 Task: Create New Vendor with Vendor Name: Bank of America, Billing Address Line1: 515 Ketch Harbour Court, Billing Address Line2: Bayonne, Billing Address Line3: NY 10974
Action: Mouse moved to (175, 39)
Screenshot: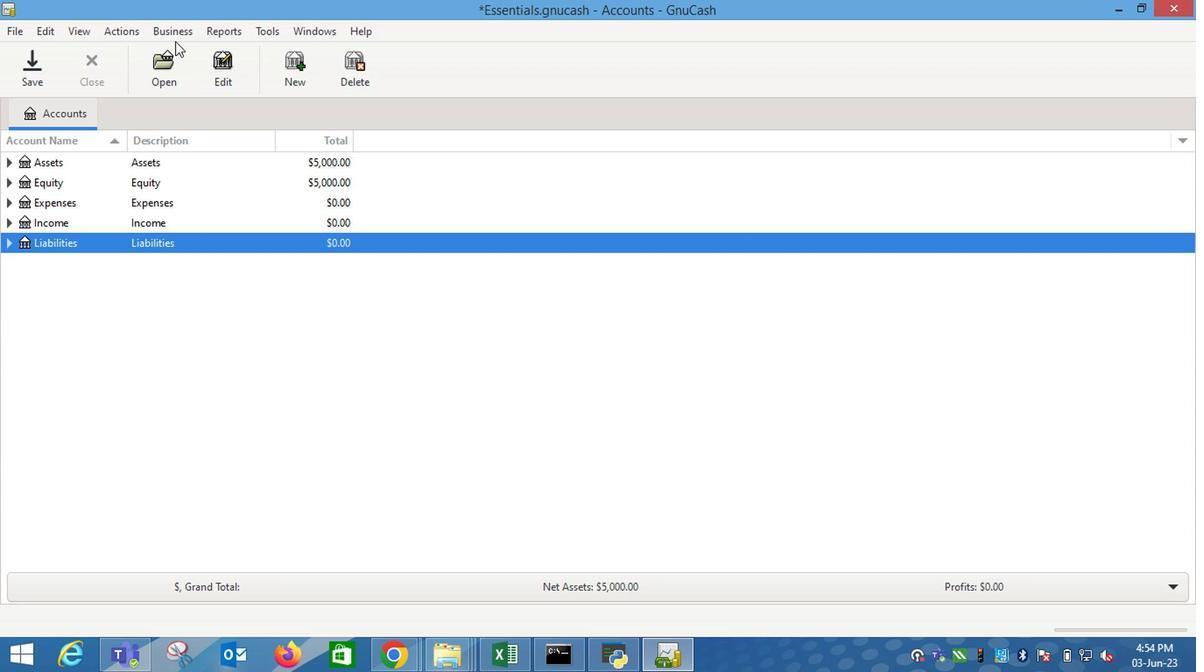 
Action: Mouse pressed left at (175, 39)
Screenshot: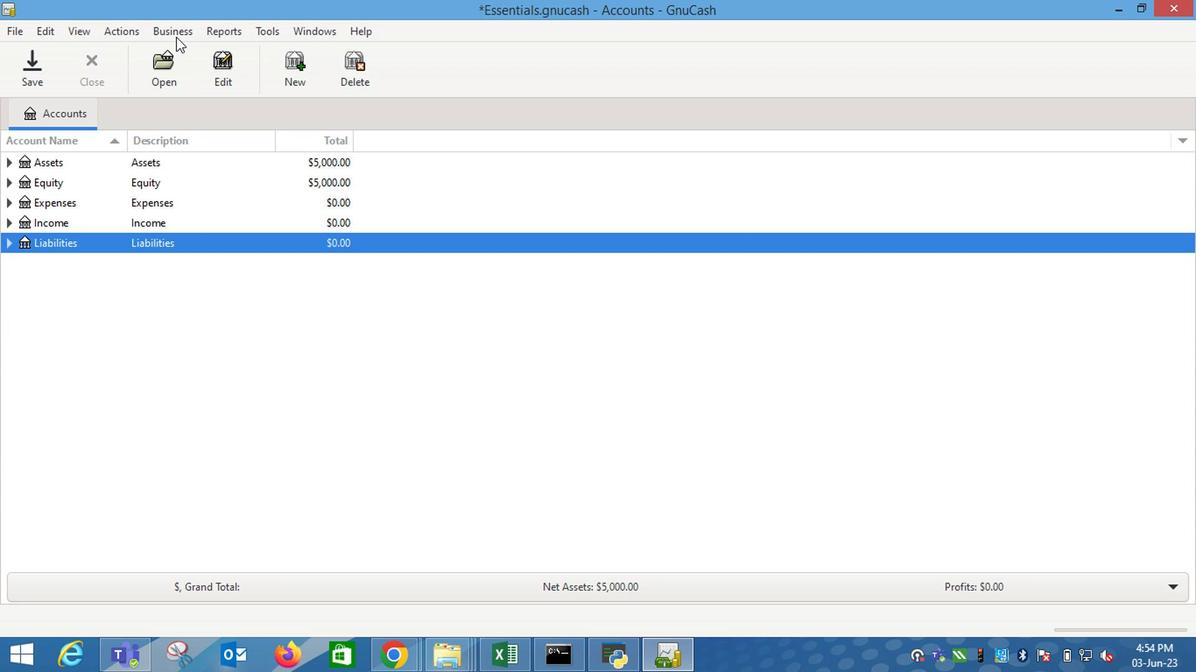 
Action: Mouse moved to (365, 102)
Screenshot: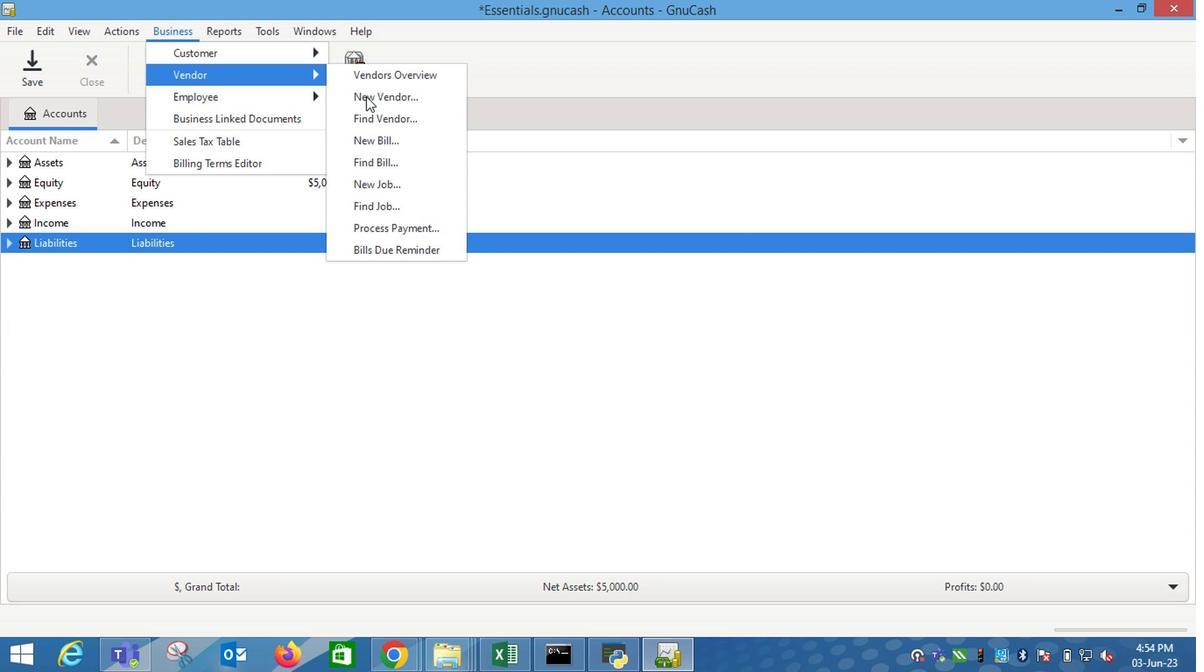 
Action: Mouse pressed left at (365, 102)
Screenshot: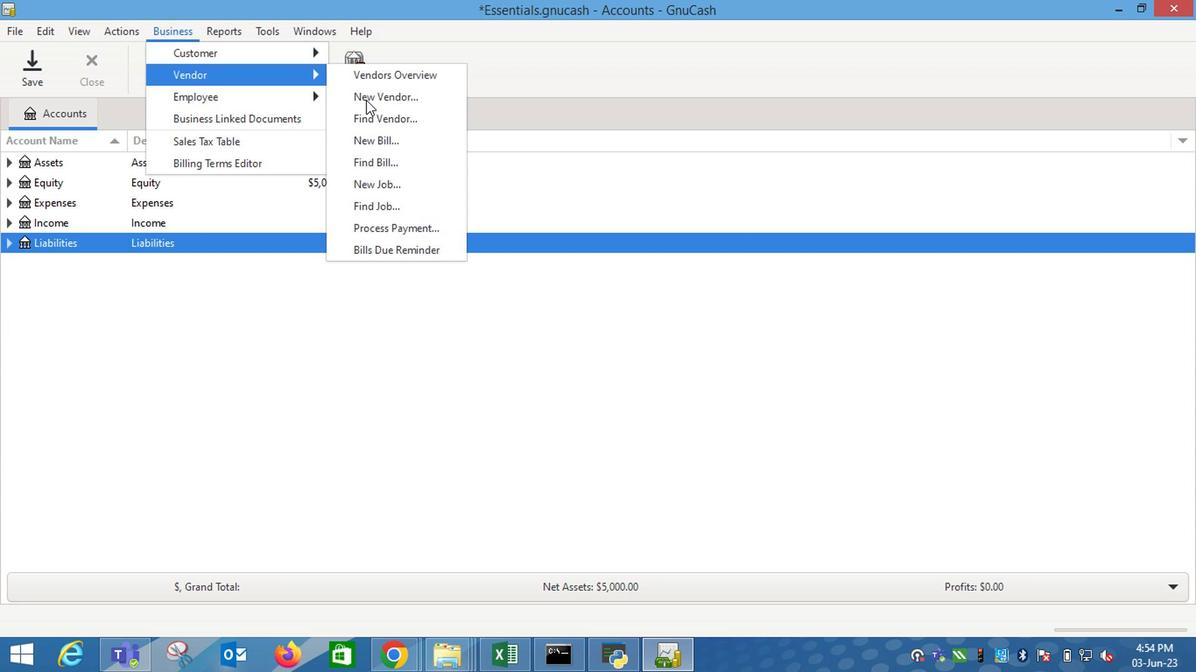 
Action: Mouse moved to (889, 229)
Screenshot: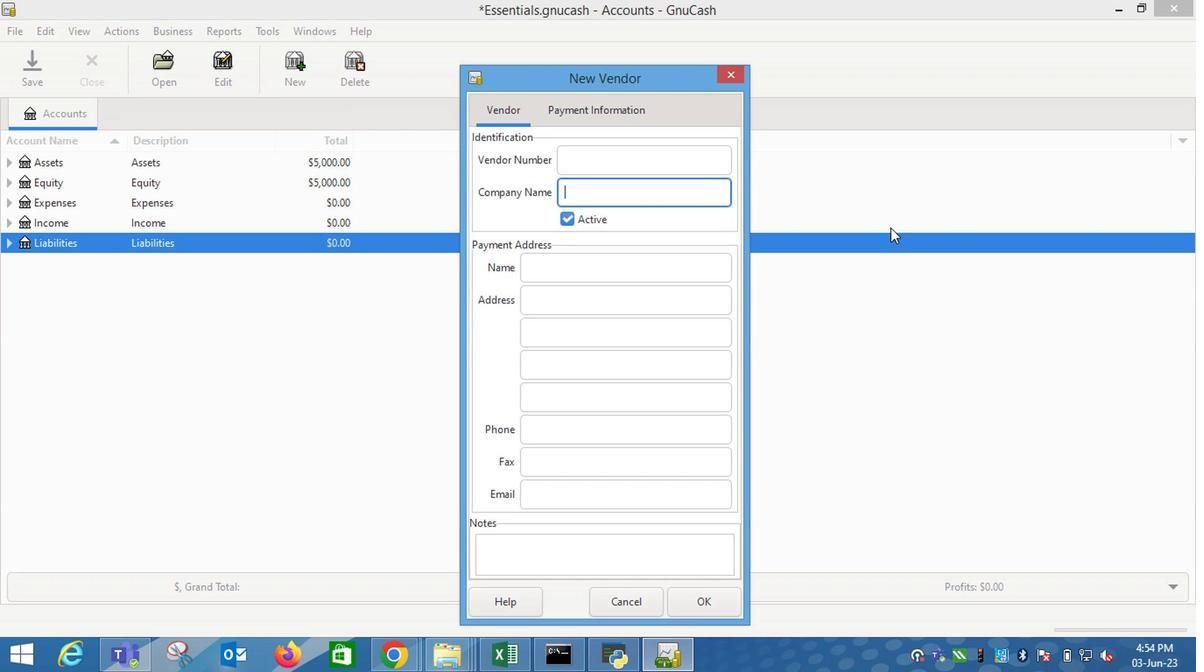 
Action: Key pressed <Key.shift_r>Bank<Key.space>of<Key.space><Key.shift_r>America<Key.tab><Key.tab><Key.tab>515<Key.space><Key.shift_r>Ketch<Key.space><Key.shift_r><Key.shift_r><Key.shift_r><Key.shift_r><Key.shift_r><Key.shift_r><Key.shift_r><Key.shift_r><Key.shift_r><Key.shift_r><Key.shift_r><Key.shift_r><Key.shift_r>Harbour<Key.space><Key.shift_r>Court<Key.tab><Key.shift_r>Bayonne<Key.space><Key.backspace><Key.tab><Key.shift_r>NY<Key.space>10974
Screenshot: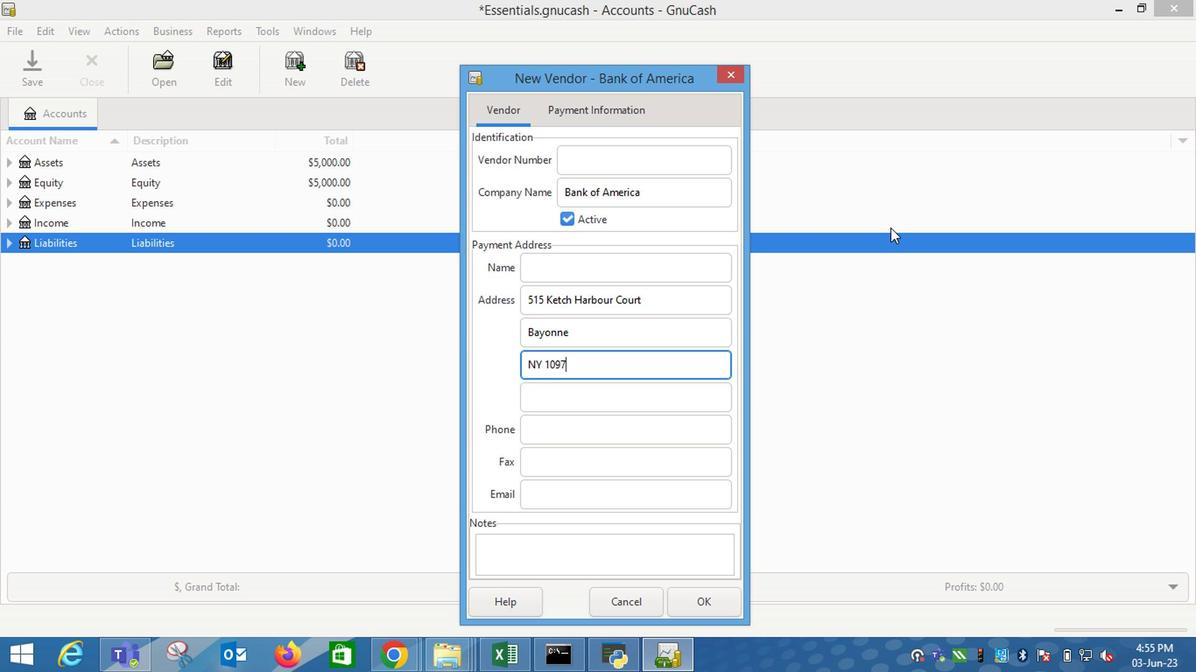 
Action: Mouse moved to (586, 125)
Screenshot: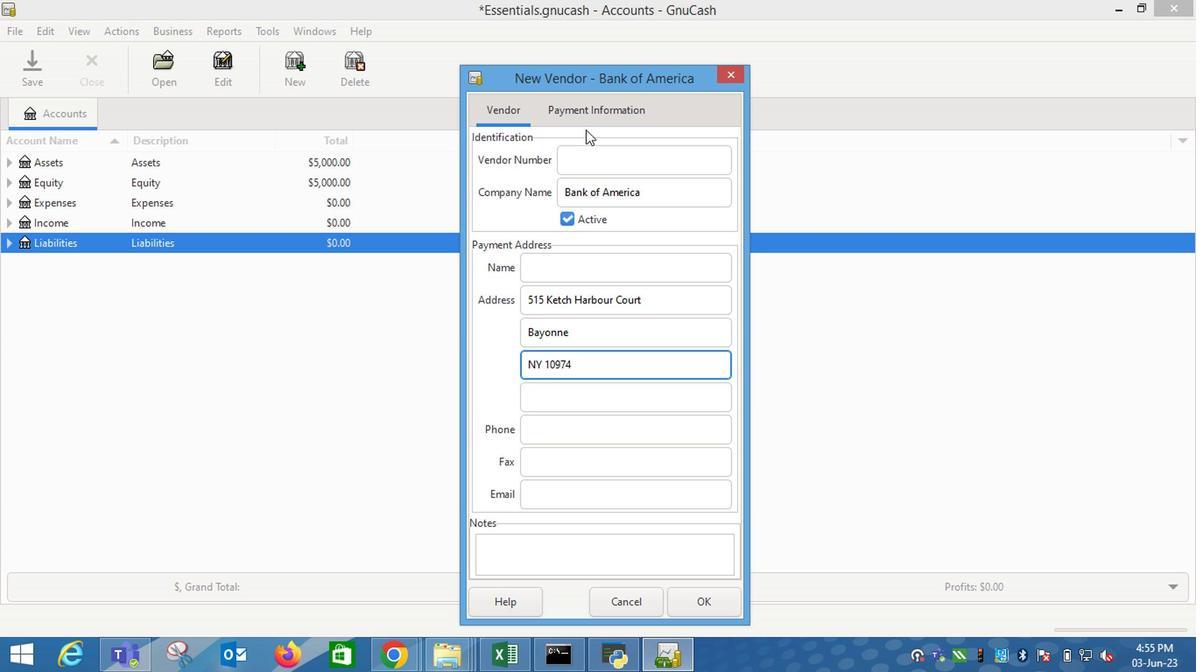 
Action: Mouse pressed left at (586, 125)
Screenshot: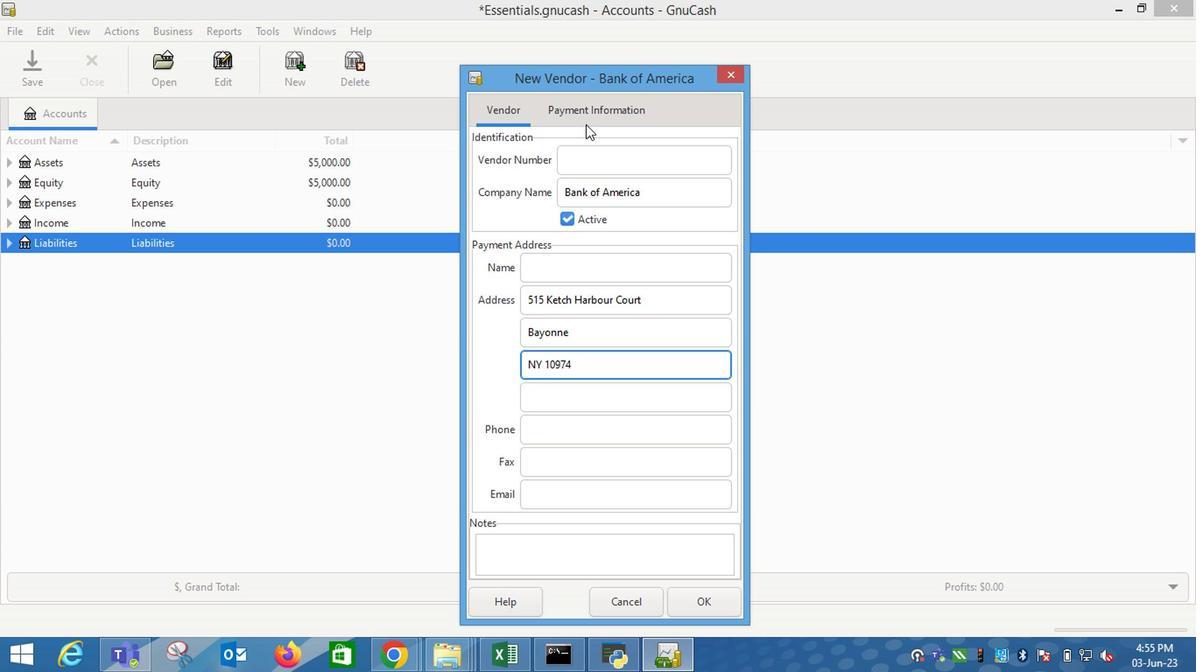 
Action: Mouse moved to (699, 596)
Screenshot: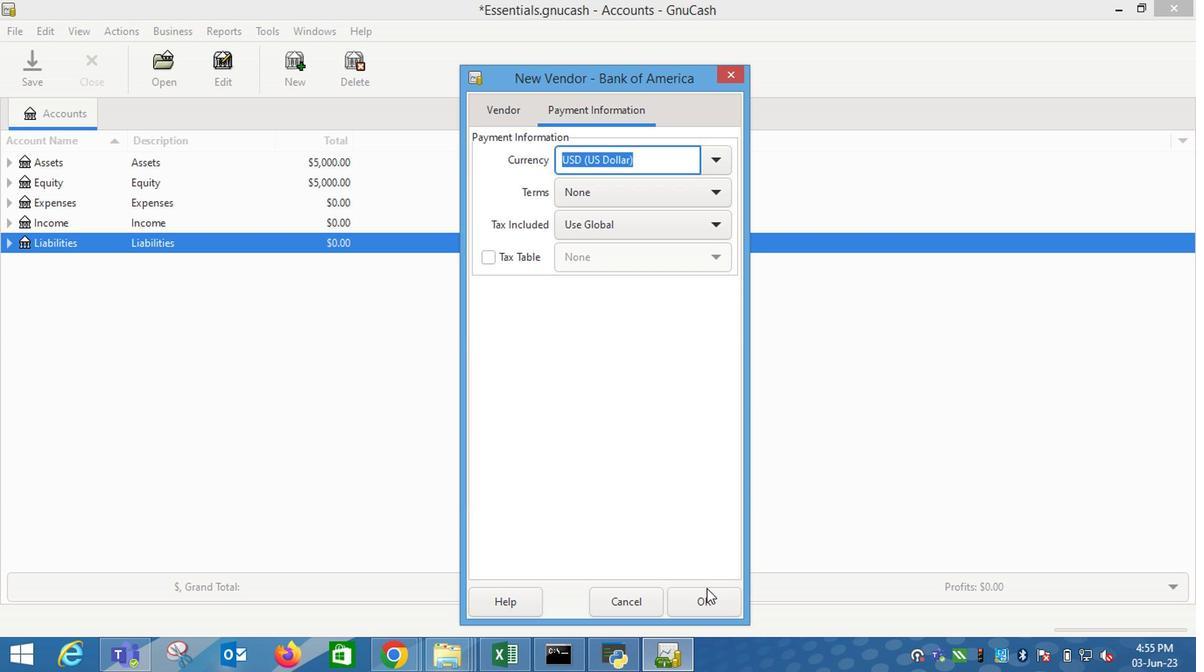 
Action: Mouse pressed left at (699, 596)
Screenshot: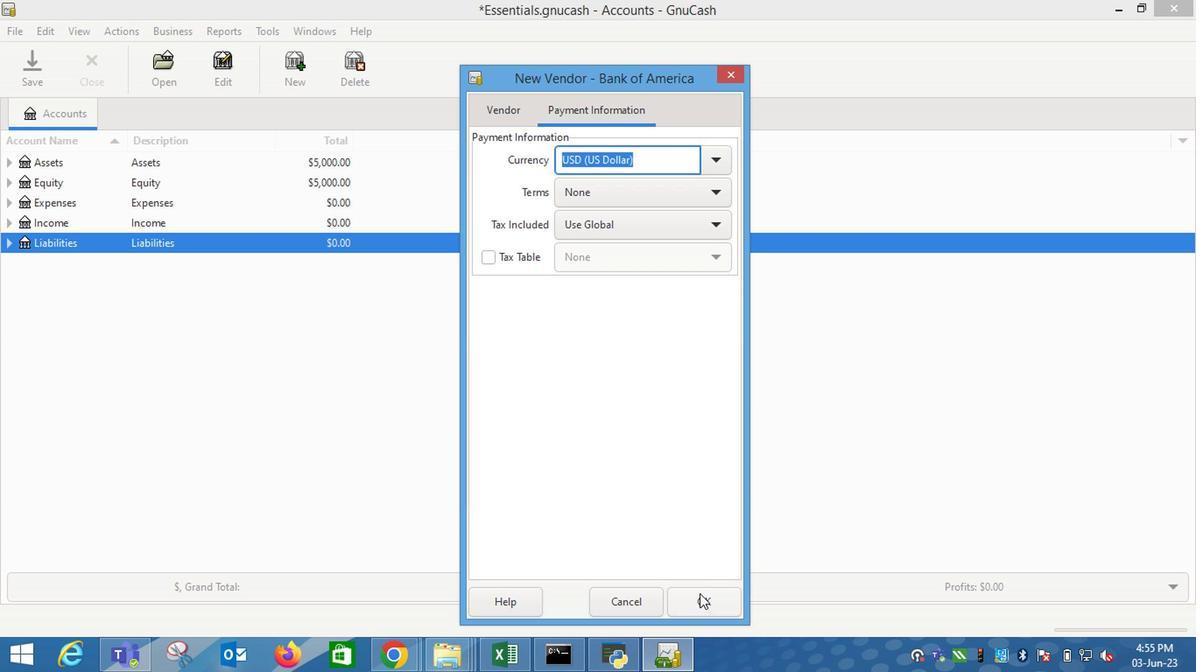 
